 Task: Apply and play Doorway on "Image B.jpg"
Action: Mouse moved to (191, 182)
Screenshot: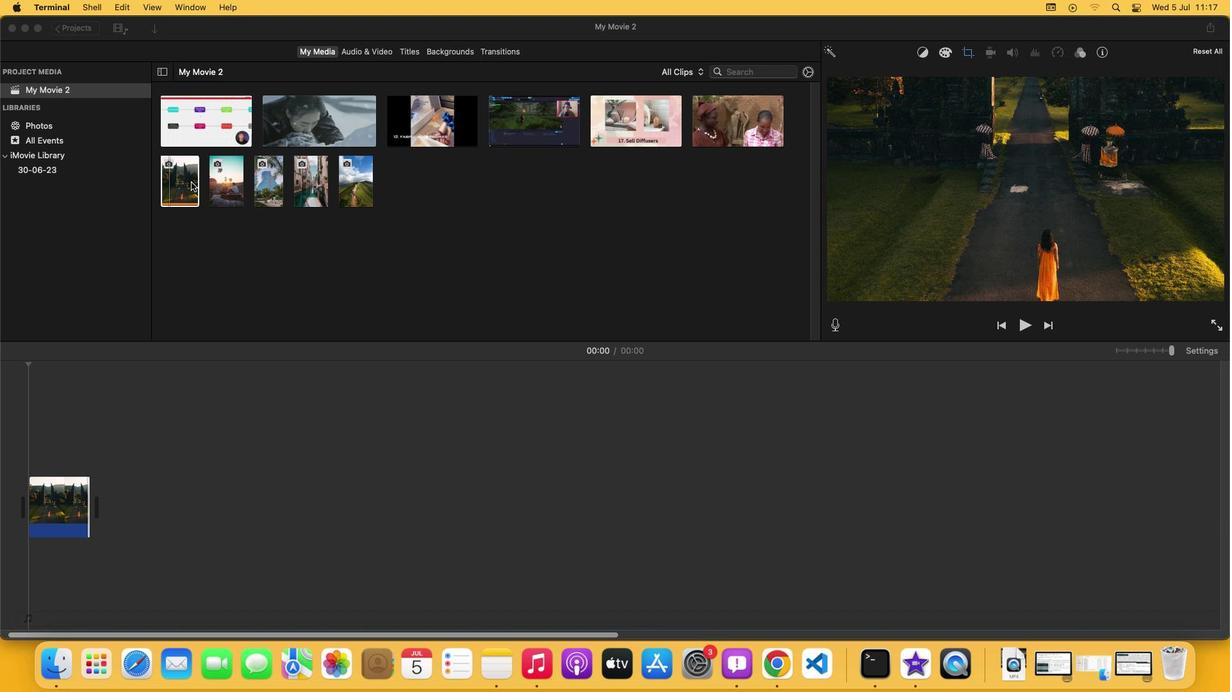 
Action: Mouse pressed left at (191, 182)
Screenshot: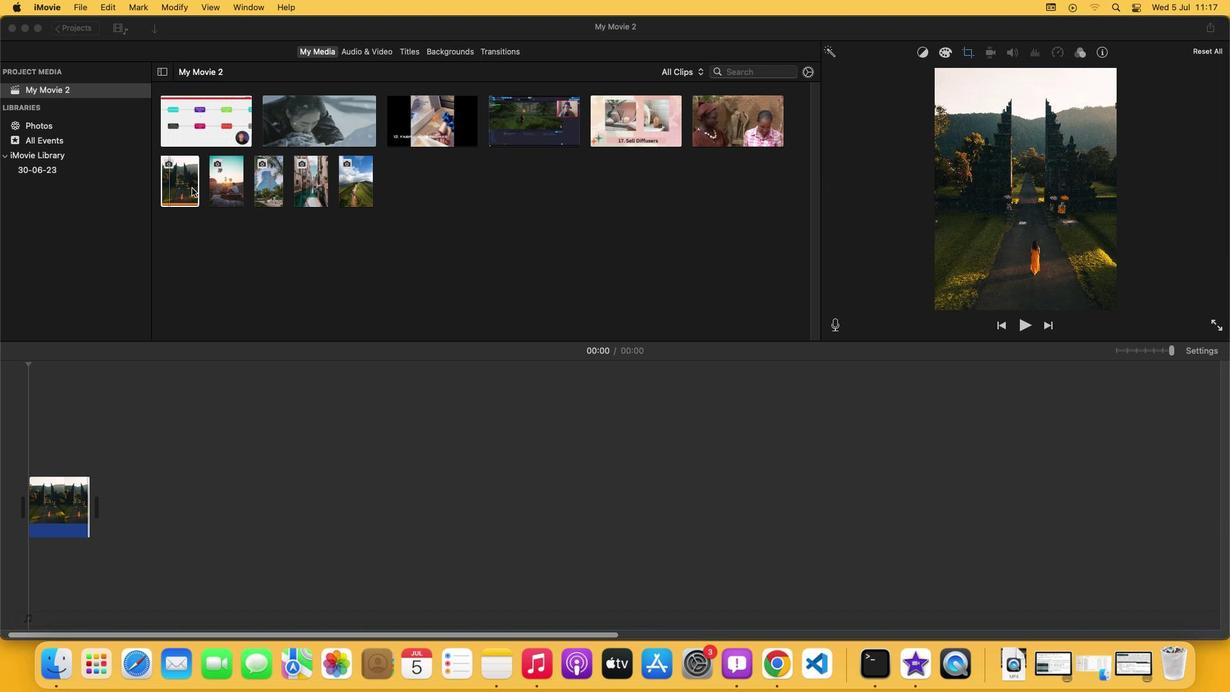 
Action: Mouse moved to (510, 52)
Screenshot: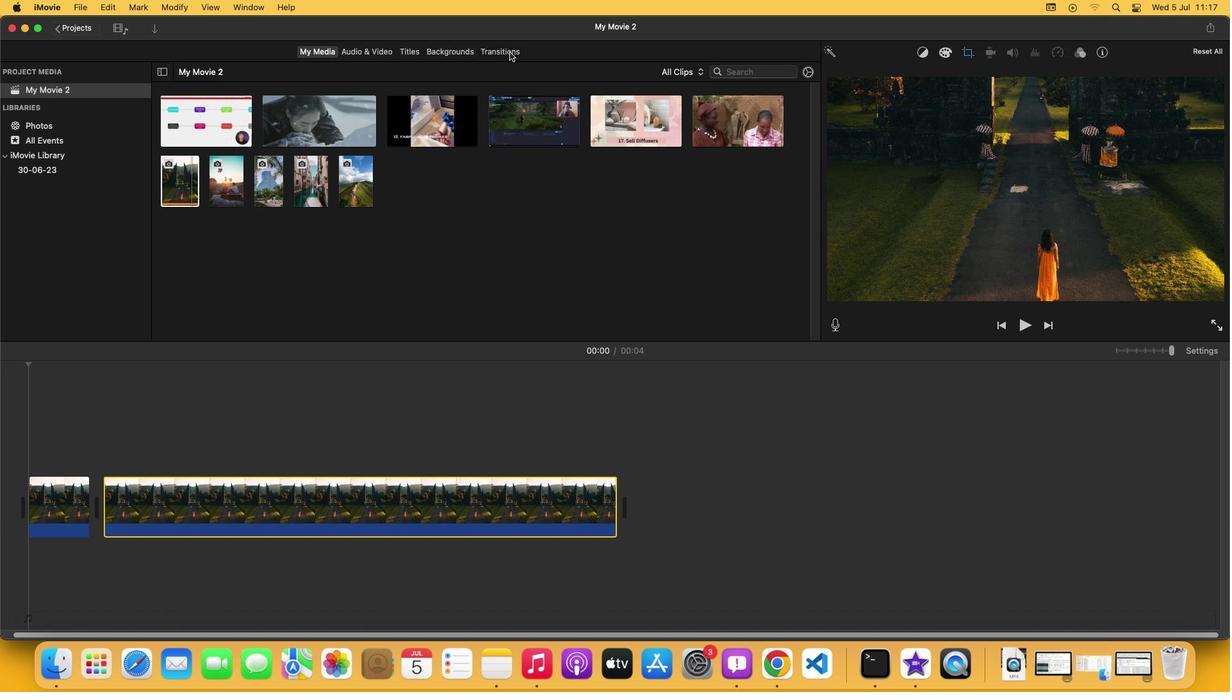 
Action: Mouse pressed left at (510, 52)
Screenshot: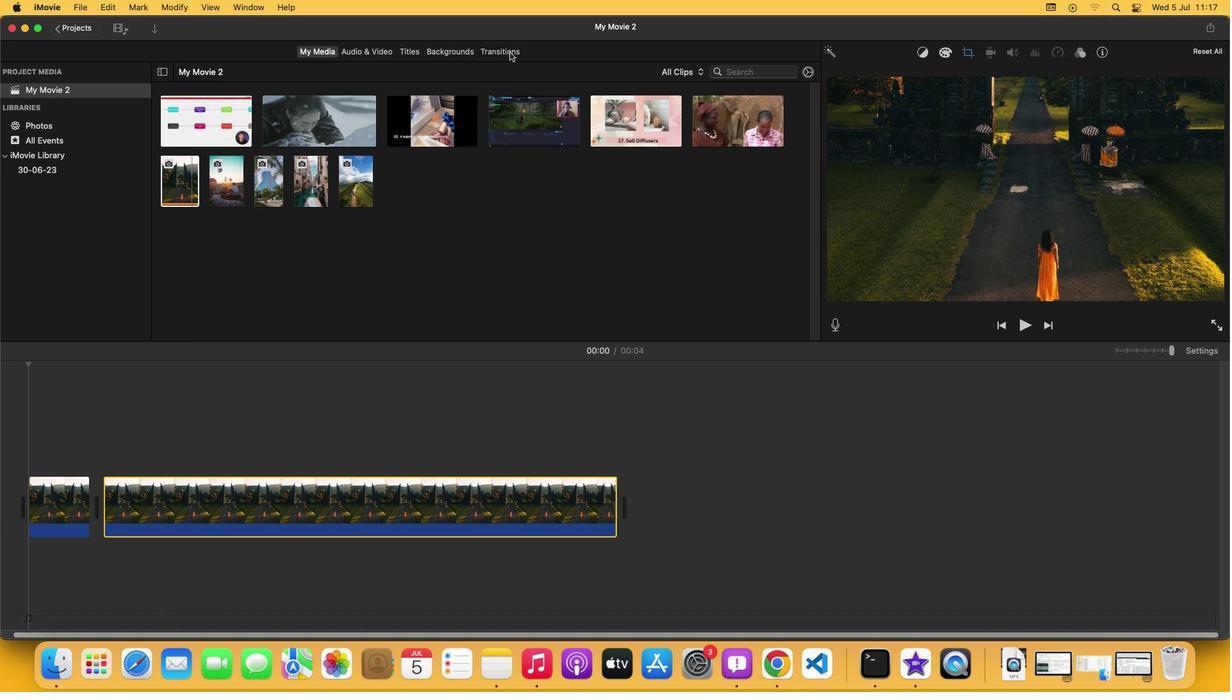 
Action: Mouse moved to (628, 146)
Screenshot: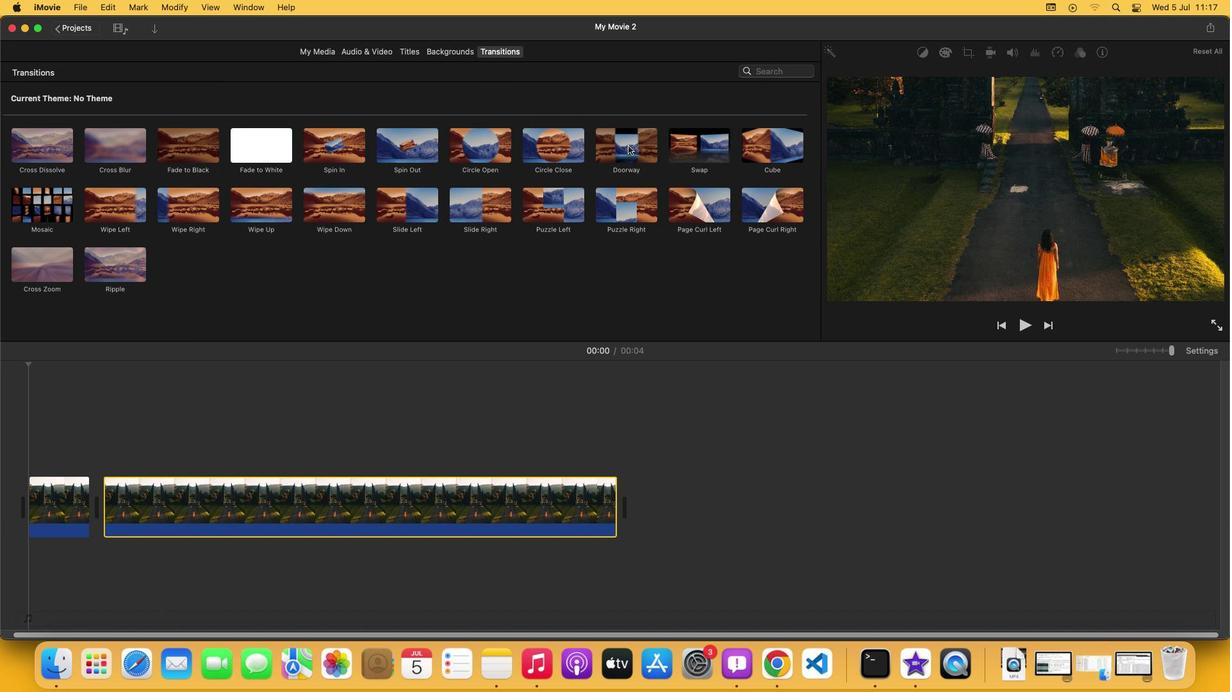 
Action: Mouse pressed left at (628, 146)
Screenshot: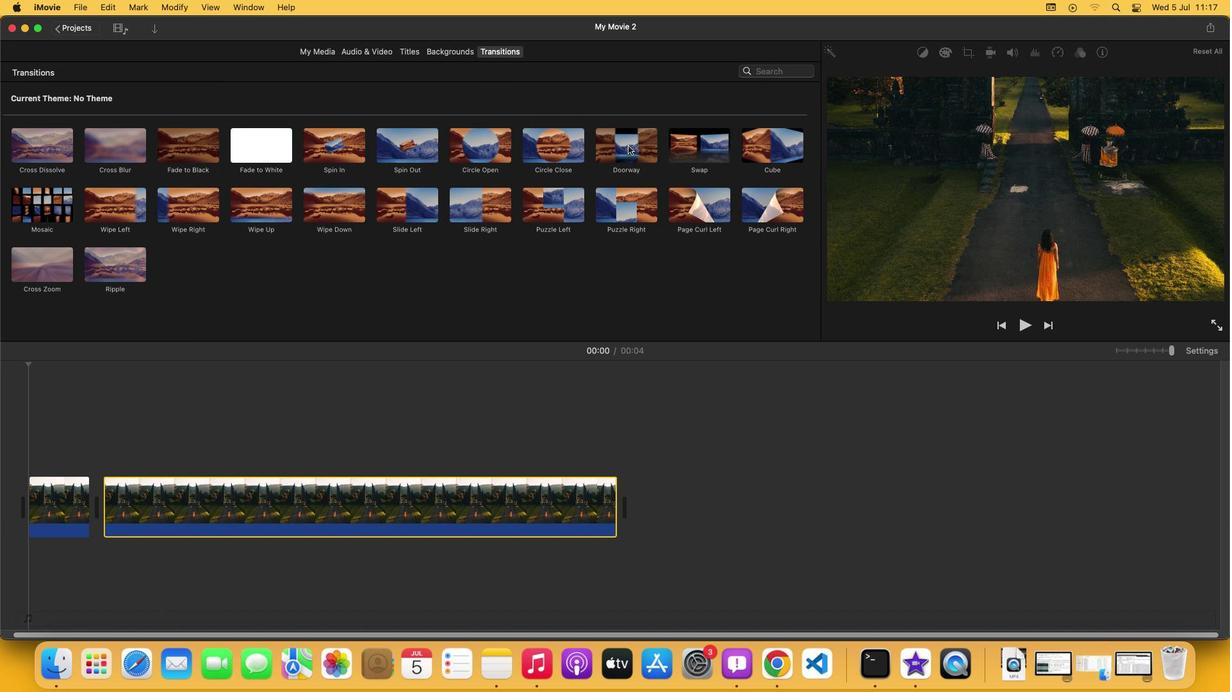 
Action: Mouse moved to (37, 485)
Screenshot: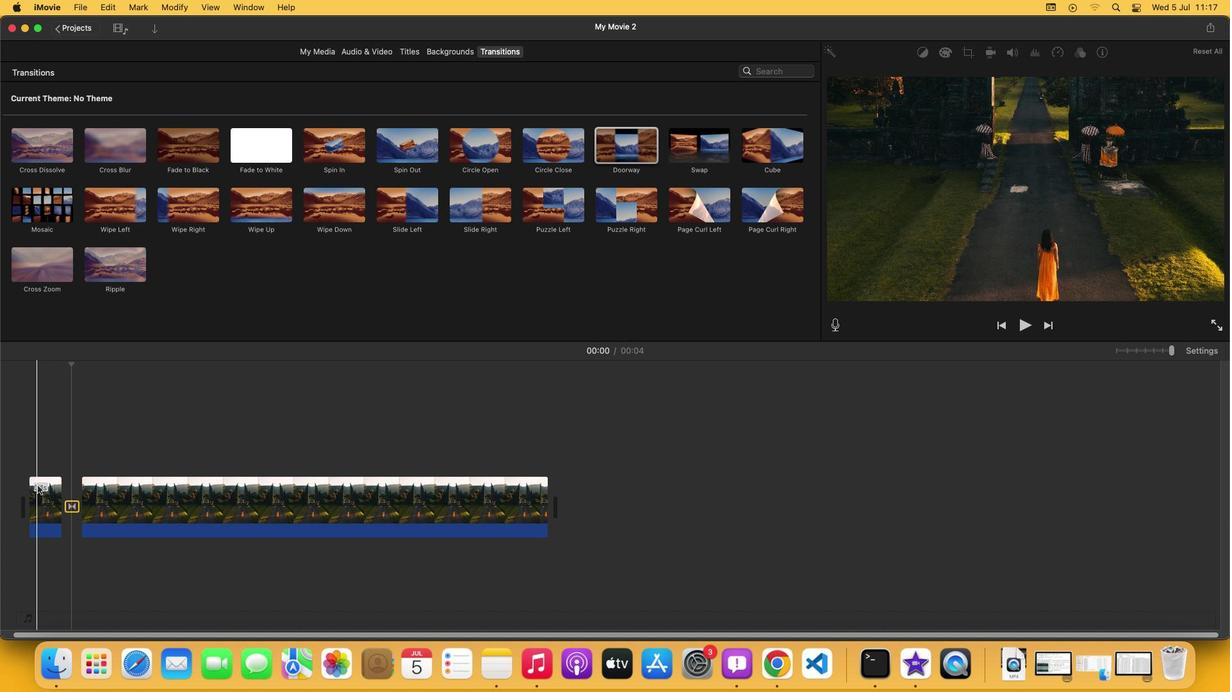 
Action: Mouse pressed left at (37, 485)
Screenshot: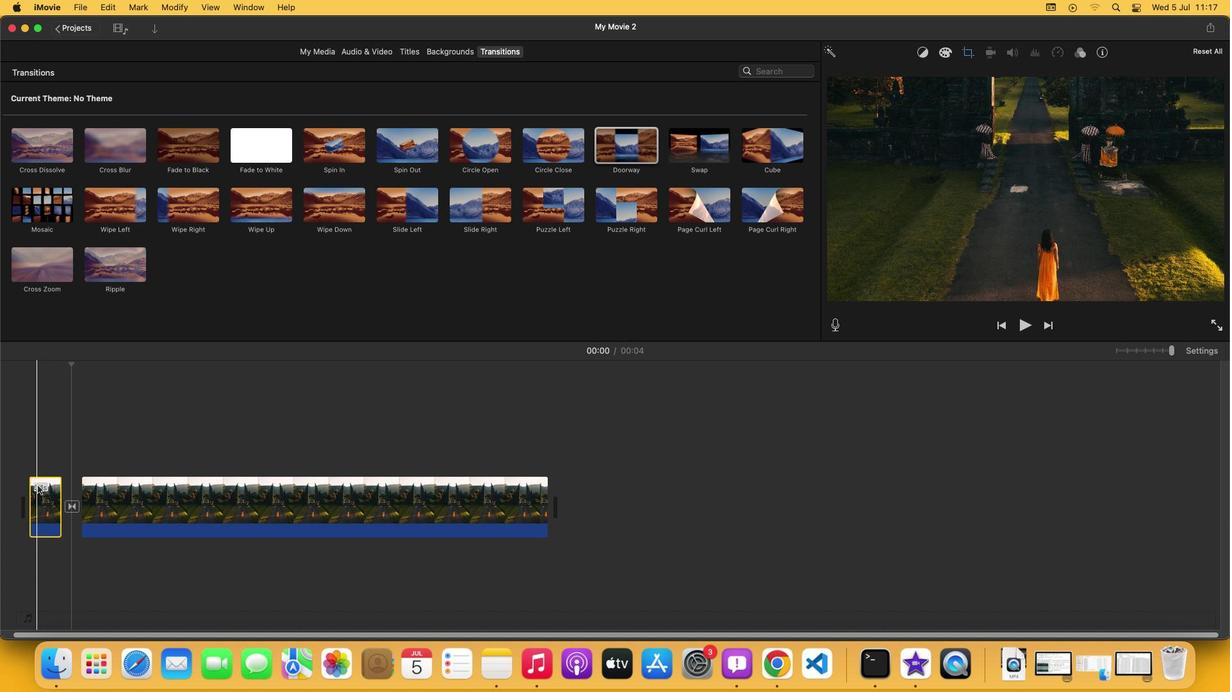 
Action: Mouse moved to (1027, 324)
Screenshot: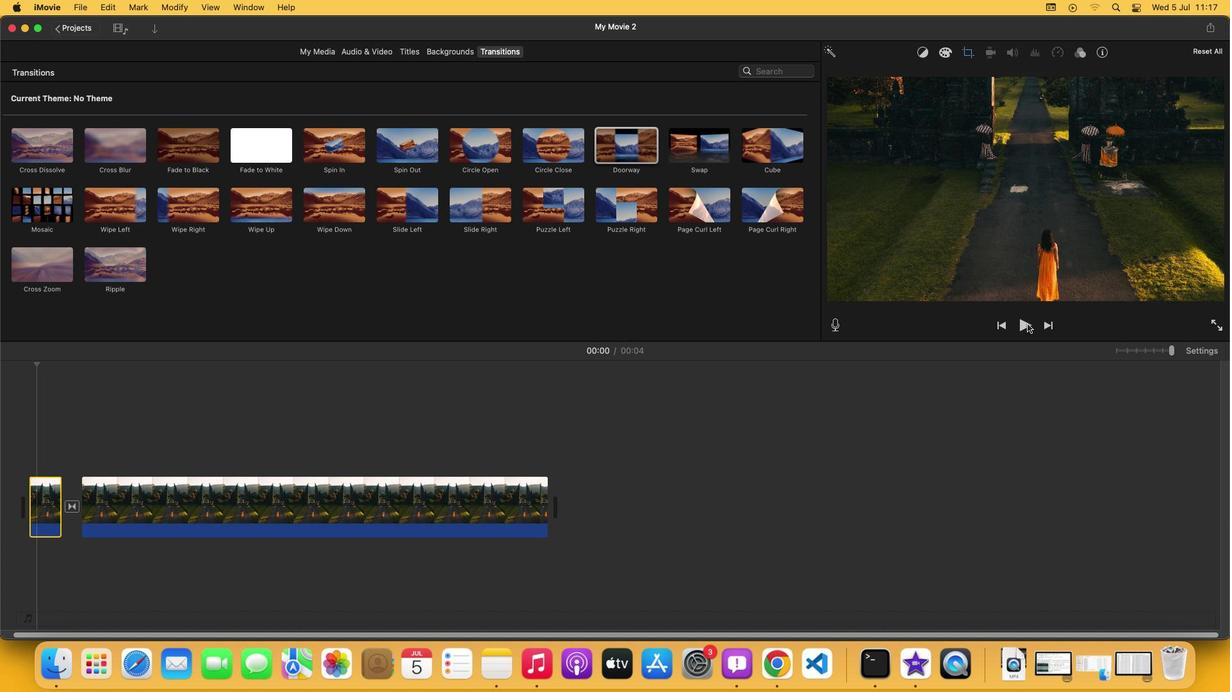 
Action: Mouse pressed left at (1027, 324)
Screenshot: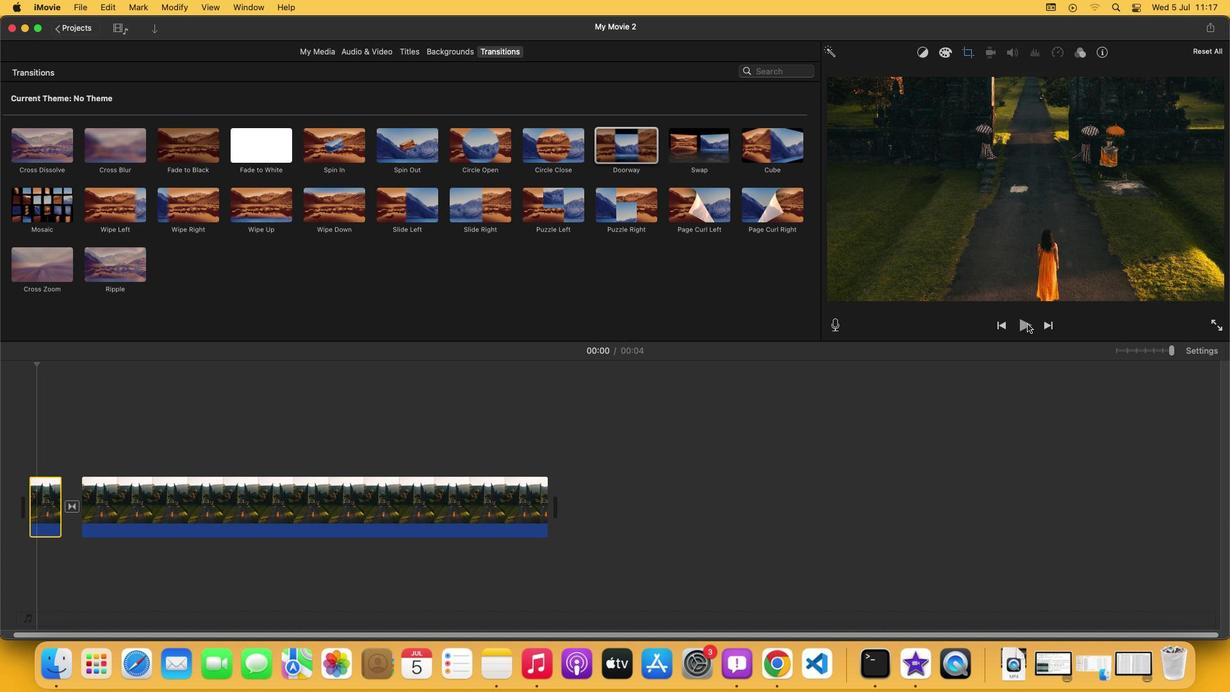 
Action: Mouse moved to (1019, 328)
Screenshot: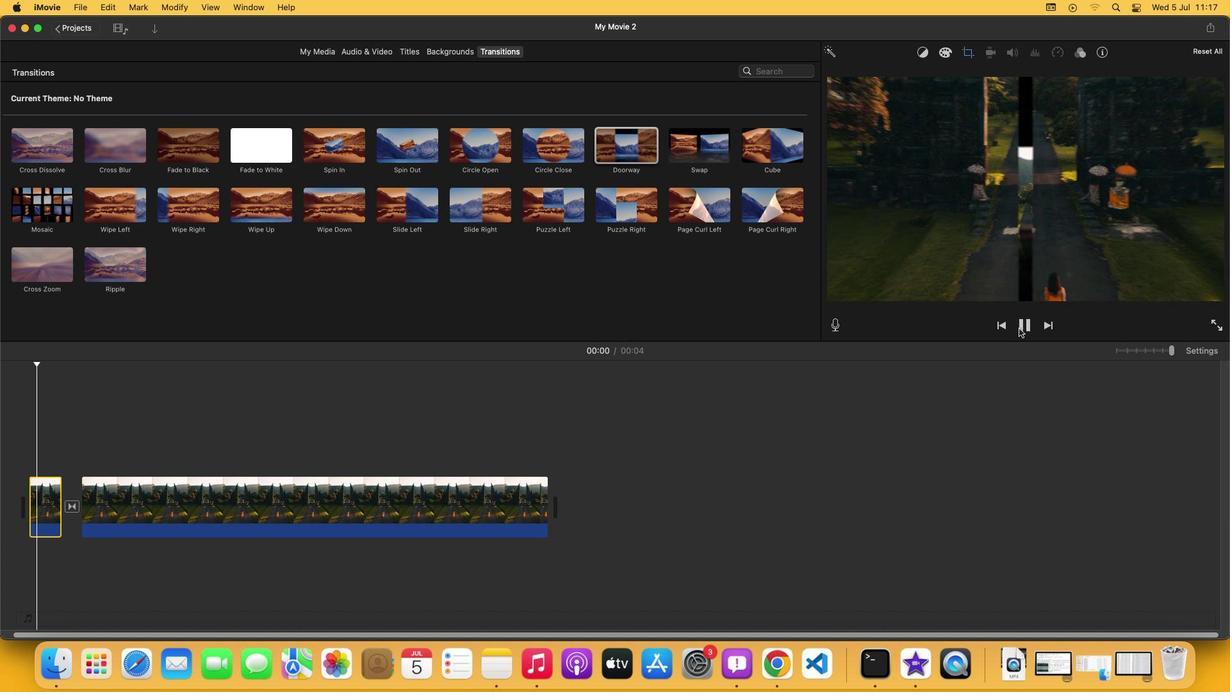 
